Task: Add a signature Janice Green containing Have a great Grandparents Day, Janice Green to email address softage.8@softage.net and add a folder Birthday parties
Action: Mouse moved to (117, 131)
Screenshot: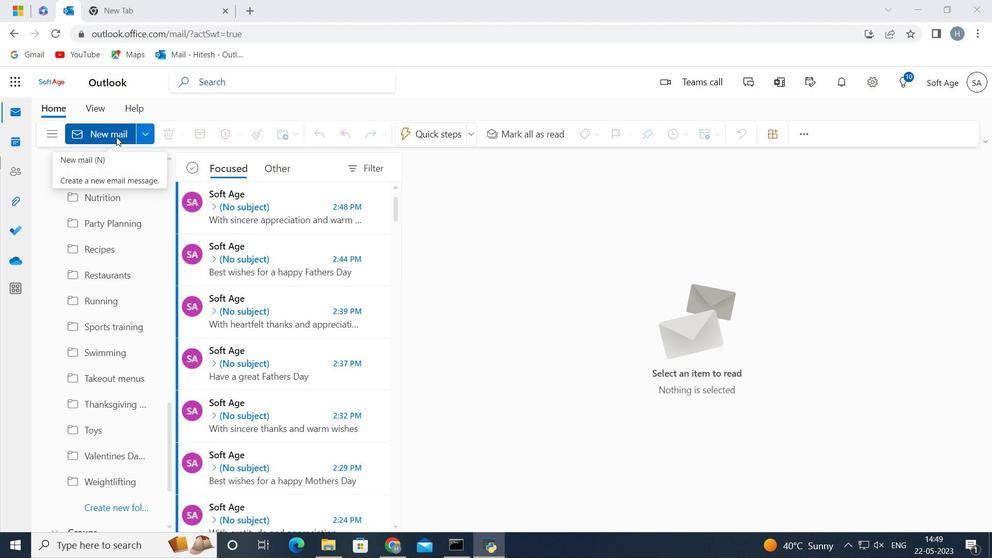 
Action: Mouse pressed left at (117, 131)
Screenshot: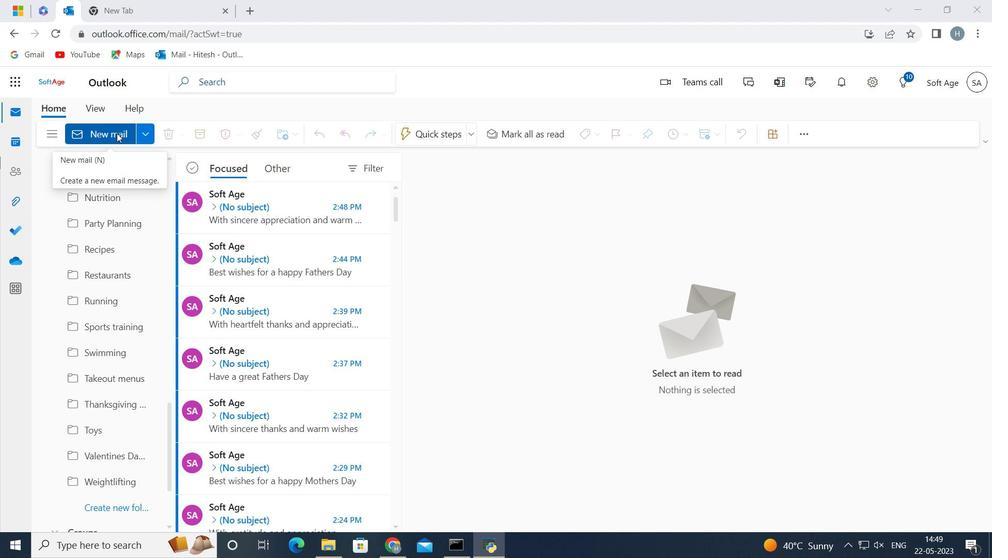 
Action: Mouse moved to (799, 140)
Screenshot: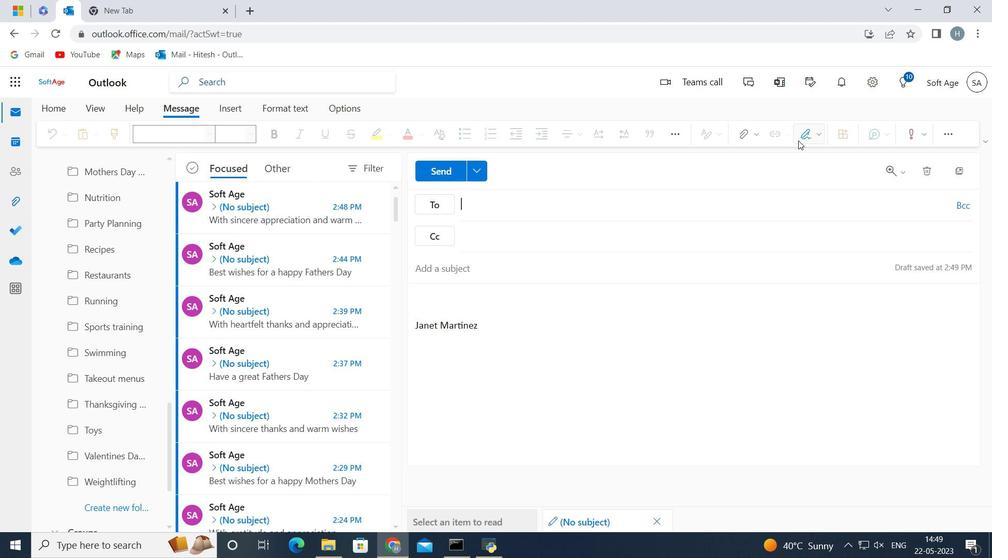 
Action: Mouse pressed left at (799, 140)
Screenshot: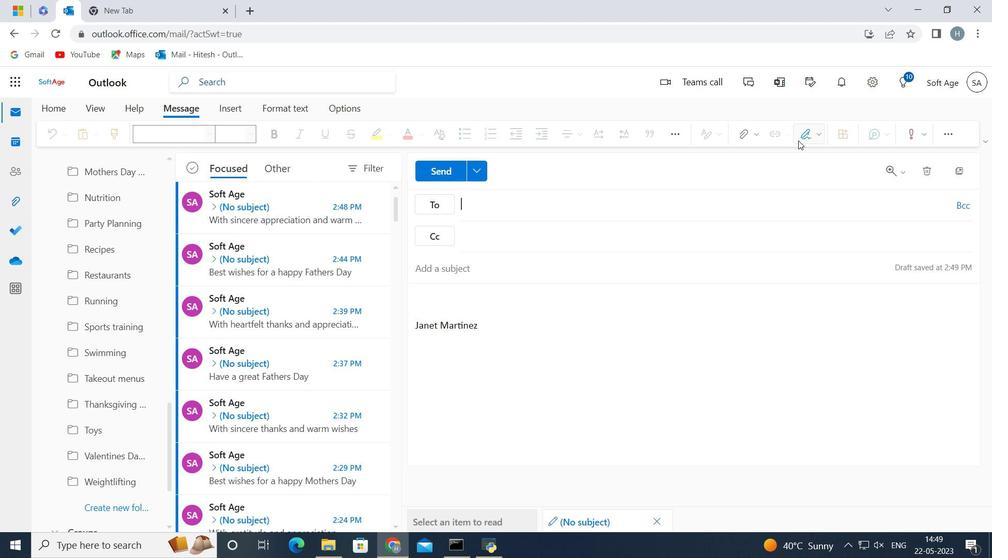 
Action: Mouse moved to (757, 367)
Screenshot: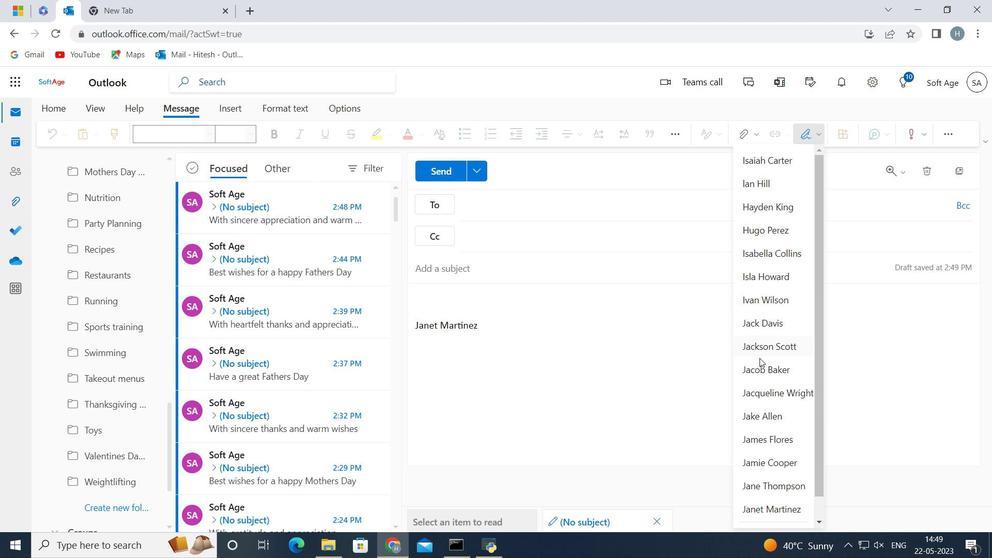 
Action: Mouse scrolled (757, 367) with delta (0, 0)
Screenshot: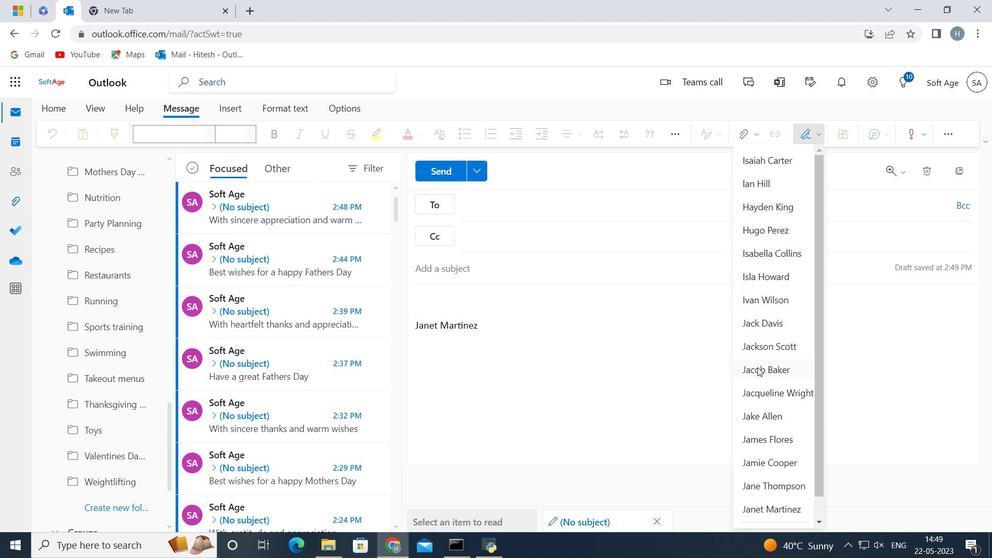 
Action: Mouse scrolled (757, 367) with delta (0, 0)
Screenshot: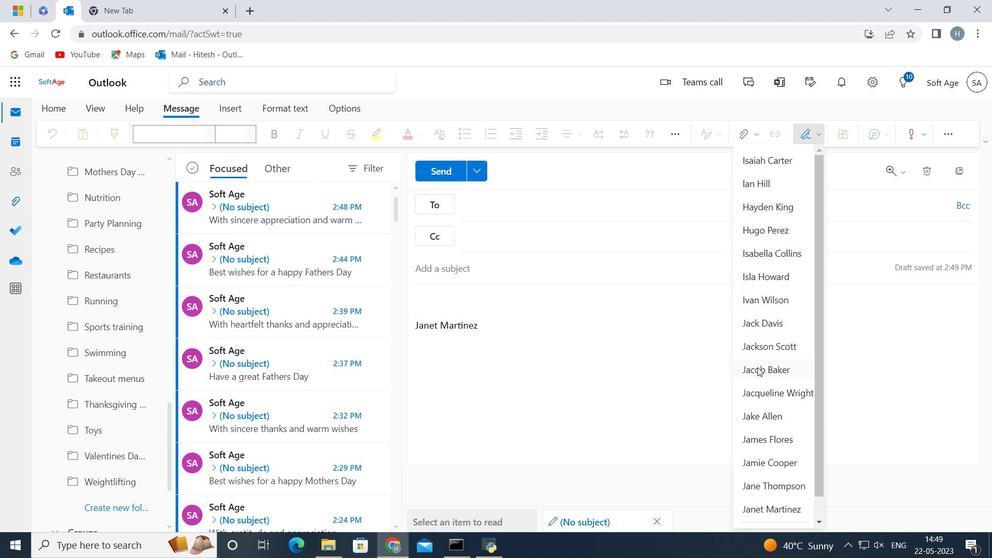 
Action: Mouse scrolled (757, 367) with delta (0, 0)
Screenshot: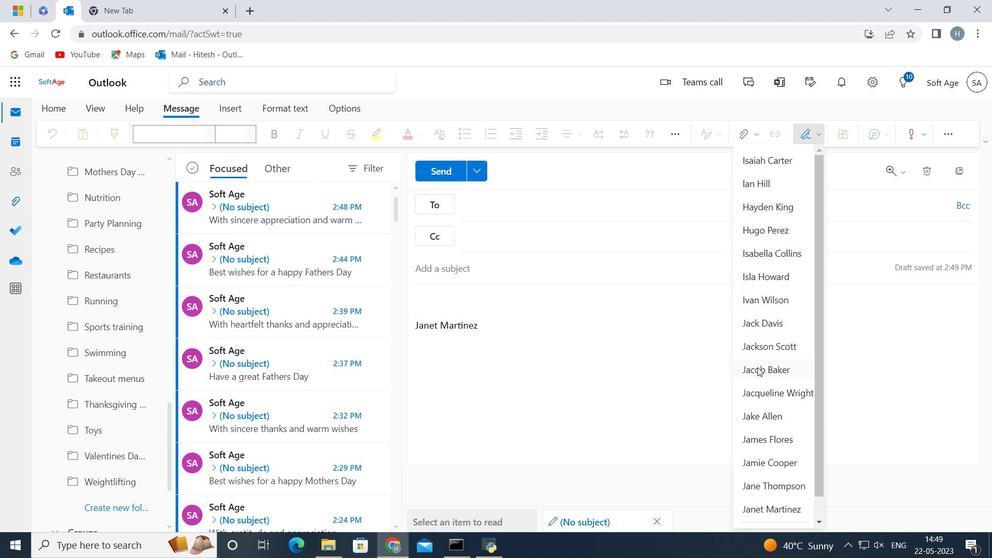 
Action: Mouse moved to (757, 368)
Screenshot: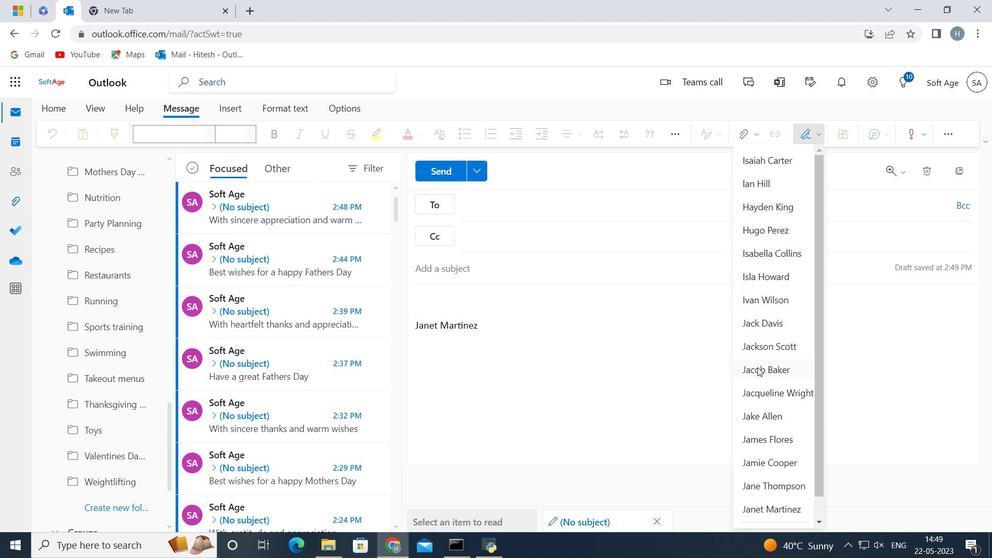 
Action: Mouse scrolled (757, 367) with delta (0, 0)
Screenshot: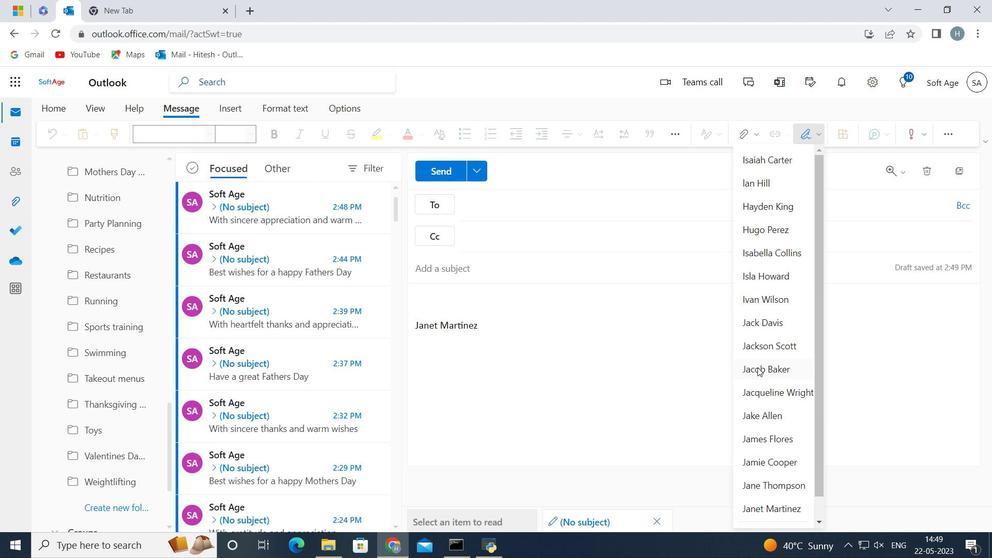 
Action: Mouse moved to (763, 510)
Screenshot: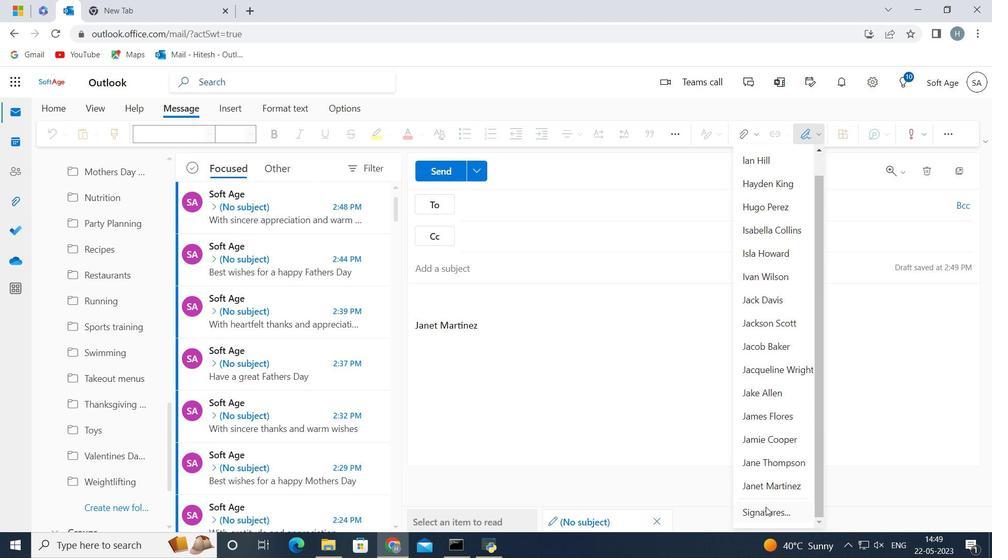 
Action: Mouse pressed left at (763, 510)
Screenshot: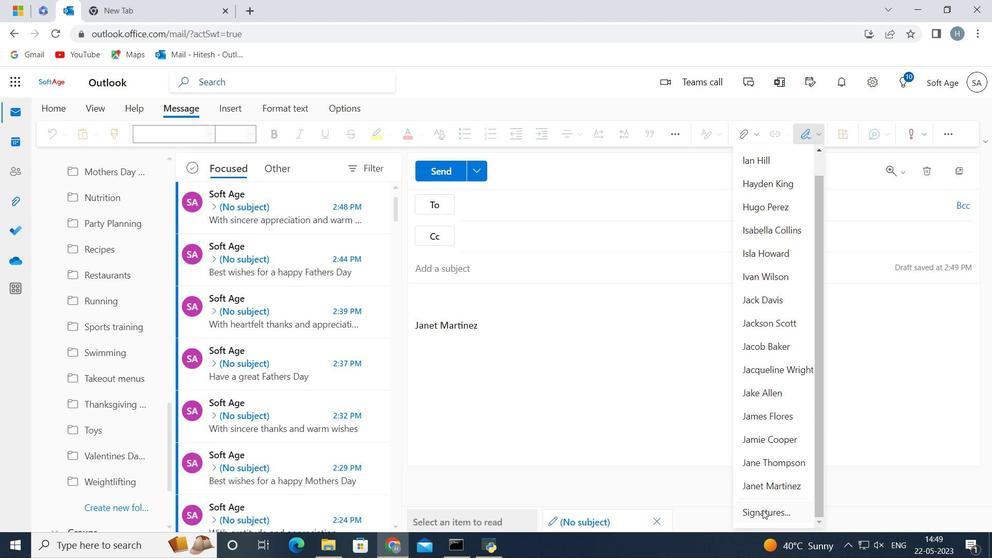 
Action: Mouse moved to (709, 241)
Screenshot: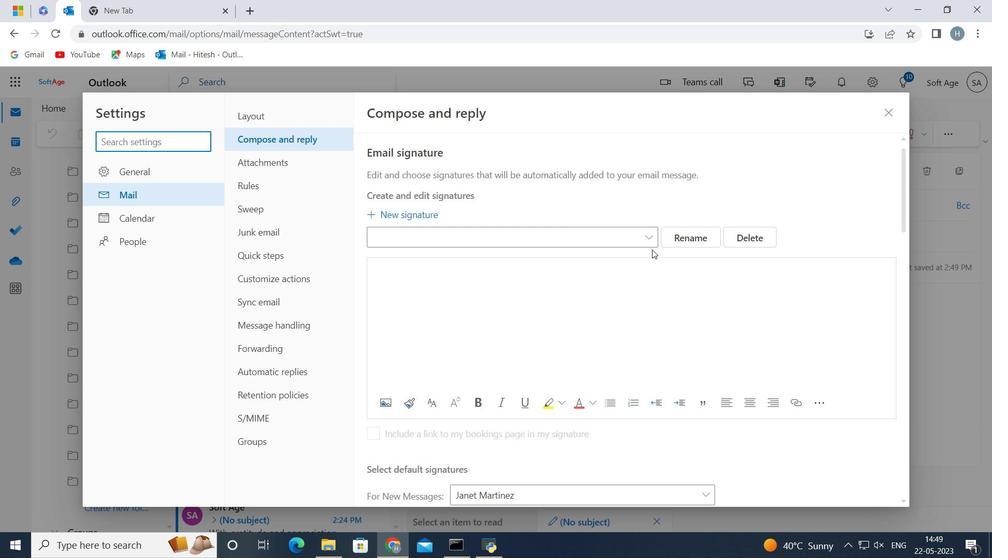 
Action: Mouse pressed left at (709, 241)
Screenshot: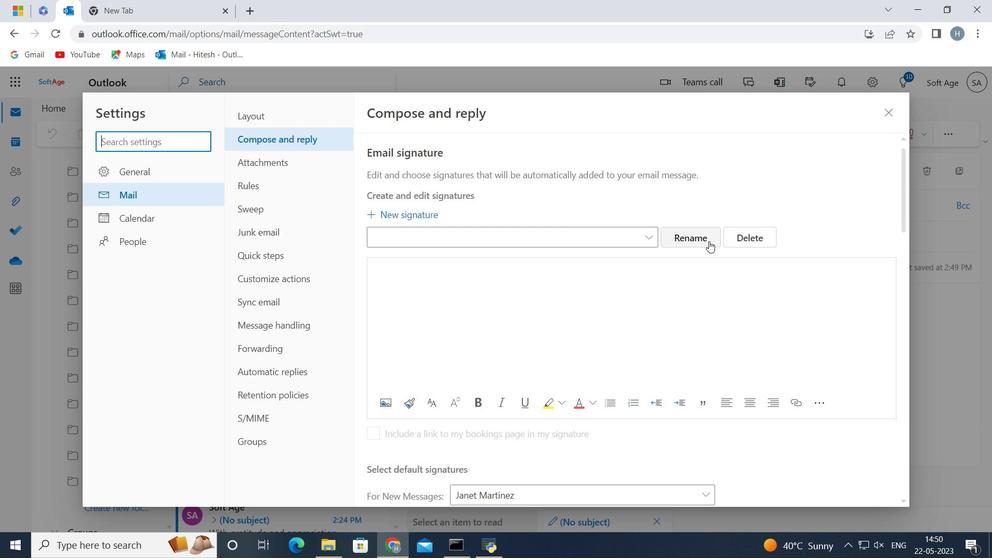 
Action: Mouse moved to (659, 238)
Screenshot: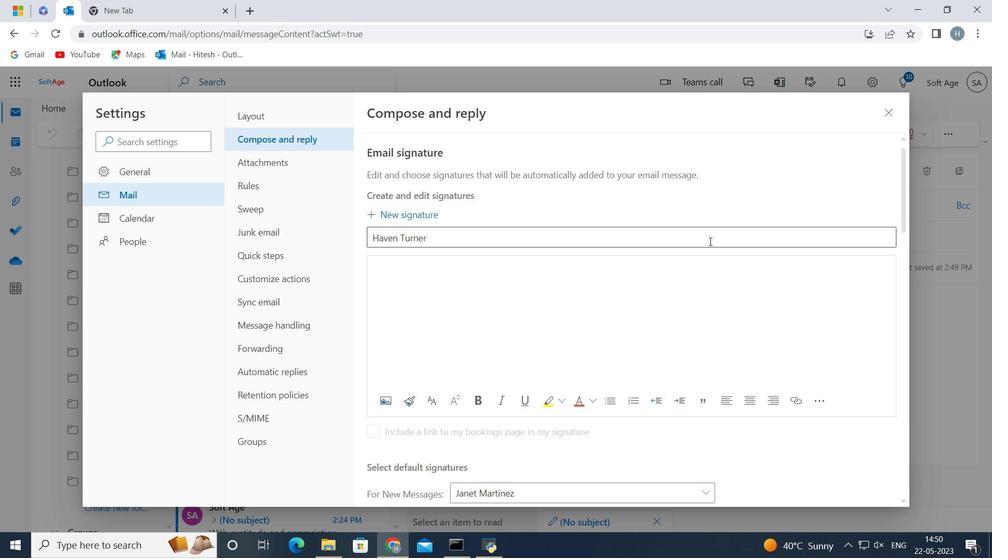 
Action: Mouse pressed left at (659, 238)
Screenshot: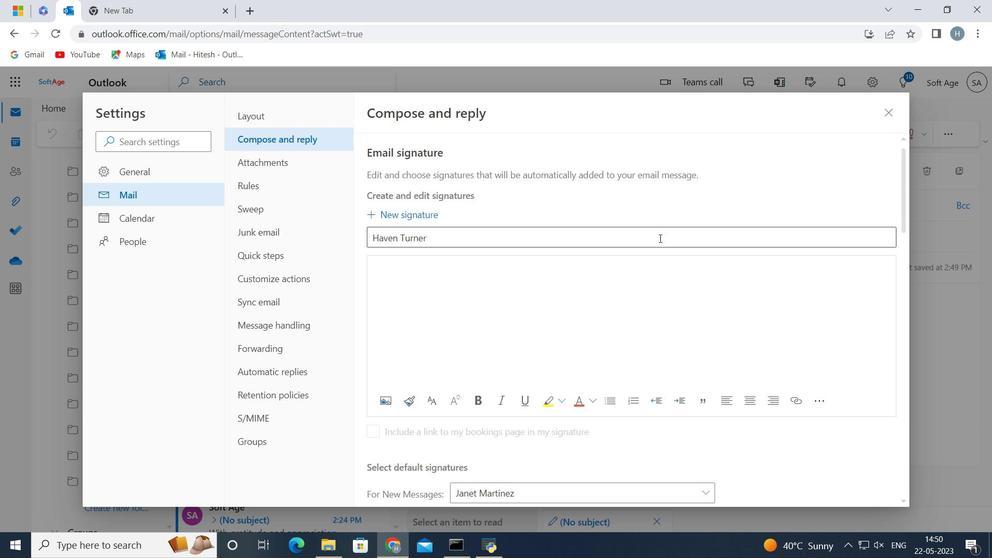 
Action: Key pressed <Key.backspace><Key.backspace><Key.backspace><Key.backspace><Key.backspace><Key.backspace><Key.backspace><Key.backspace><Key.backspace><Key.backspace><Key.backspace><Key.backspace><Key.shift>Janice<Key.space><Key.shift>Green<Key.space>
Screenshot: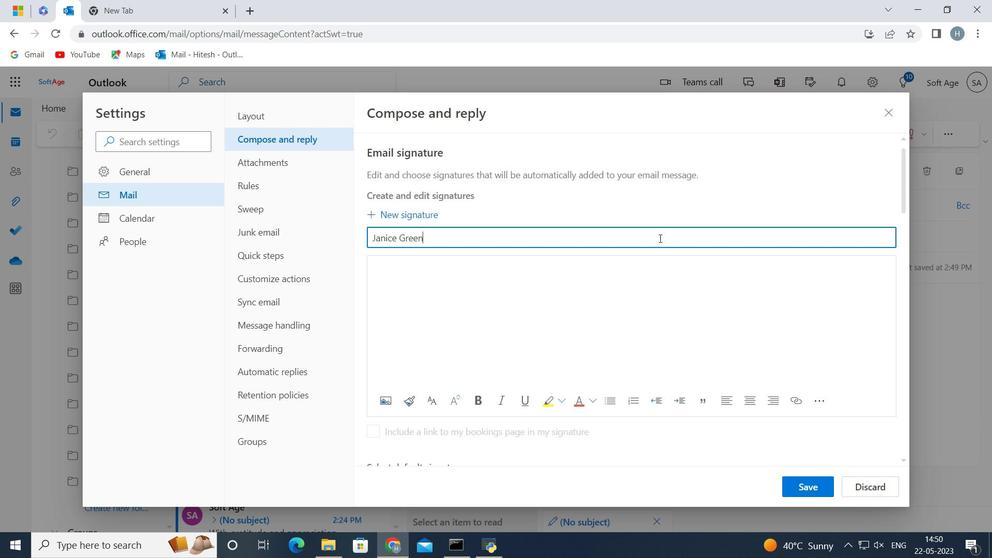 
Action: Mouse moved to (485, 306)
Screenshot: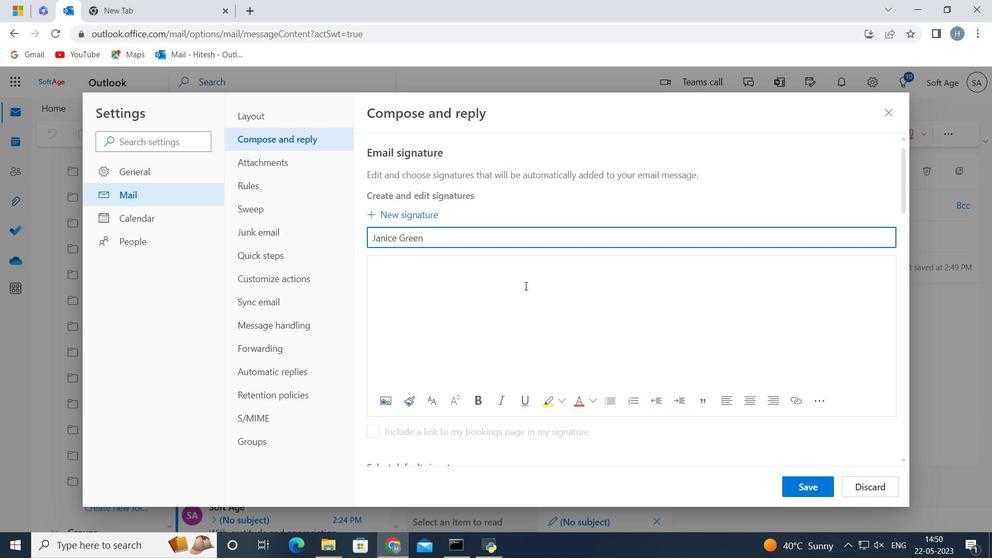 
Action: Mouse pressed left at (485, 306)
Screenshot: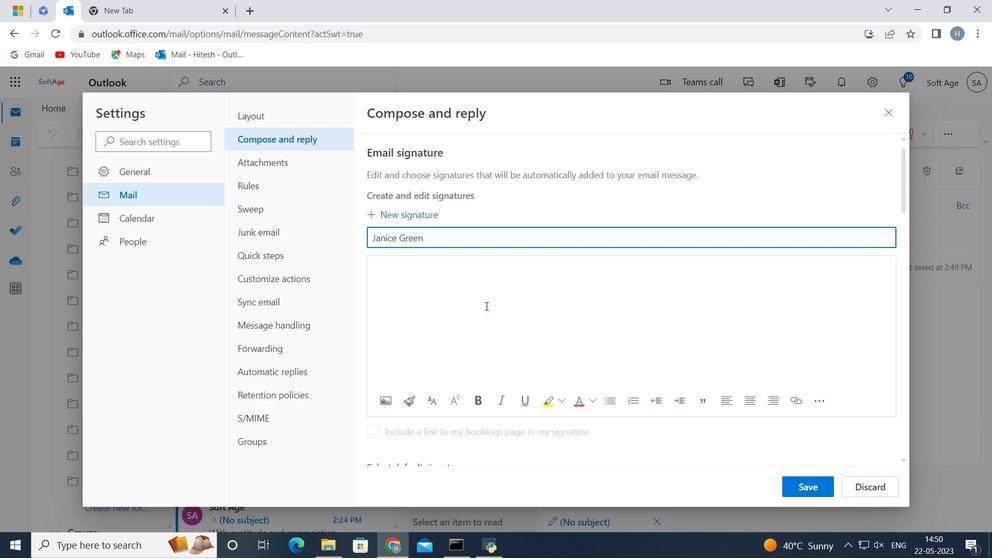 
Action: Key pressed <Key.shift><Key.shift><Key.shift><Key.shift>Janice<Key.space><Key.shift>Green<Key.space>
Screenshot: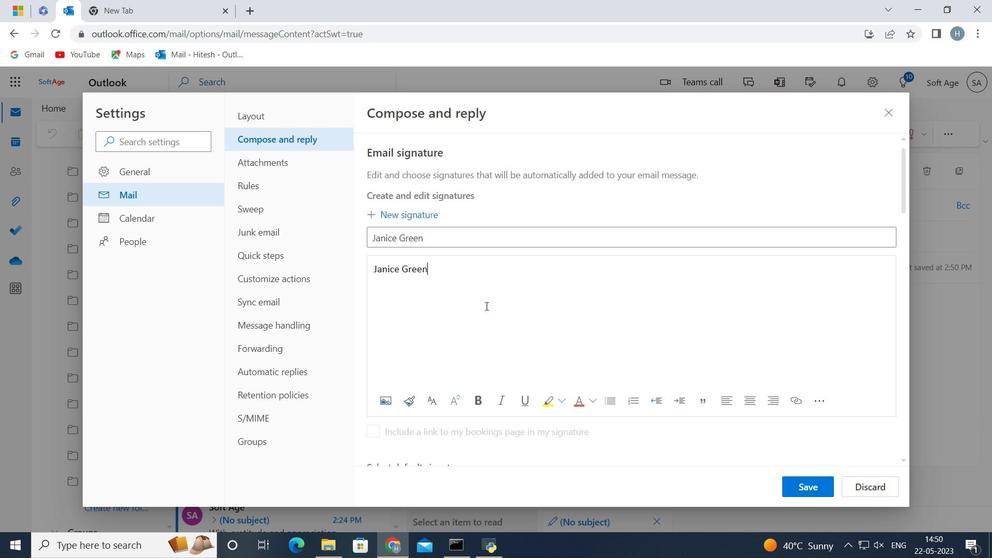 
Action: Mouse moved to (807, 487)
Screenshot: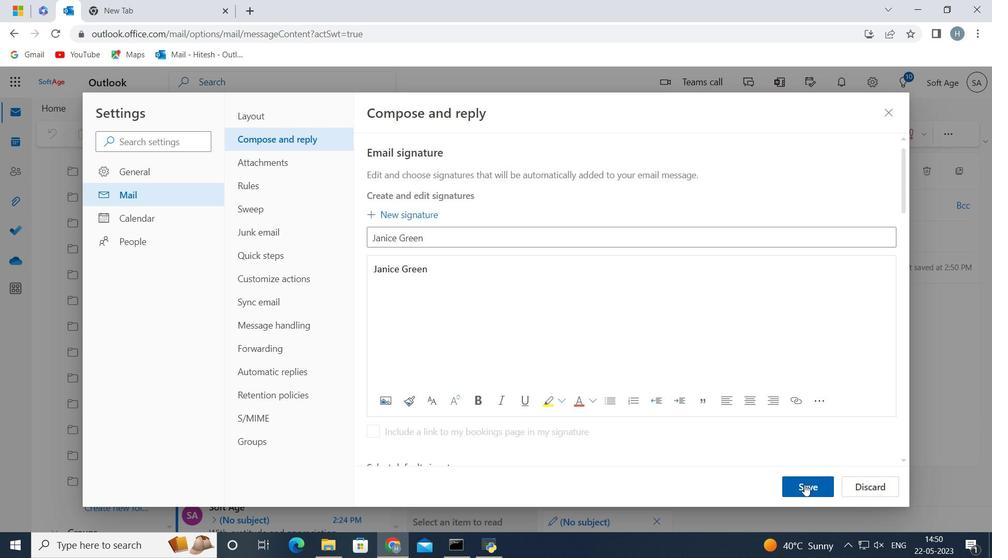 
Action: Mouse pressed left at (807, 487)
Screenshot: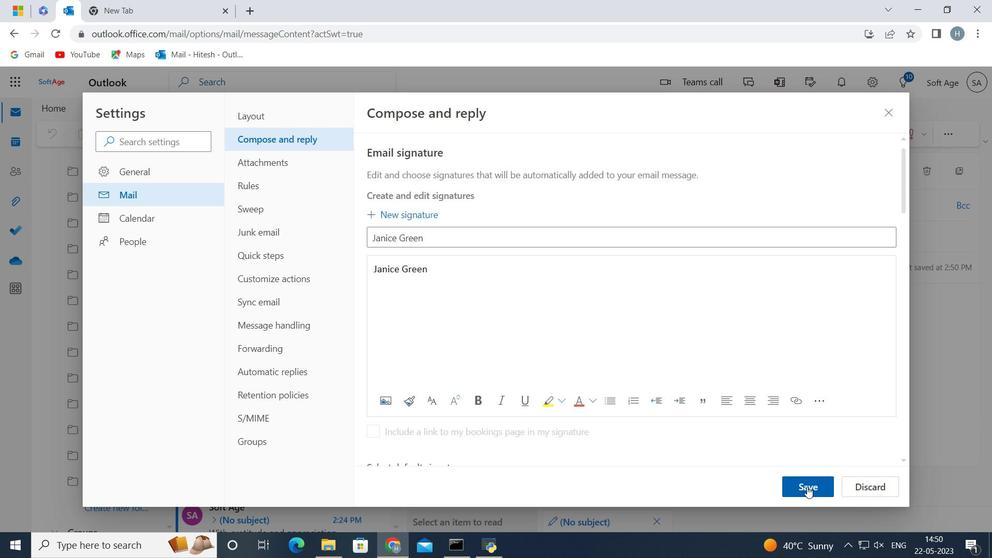 
Action: Mouse moved to (756, 299)
Screenshot: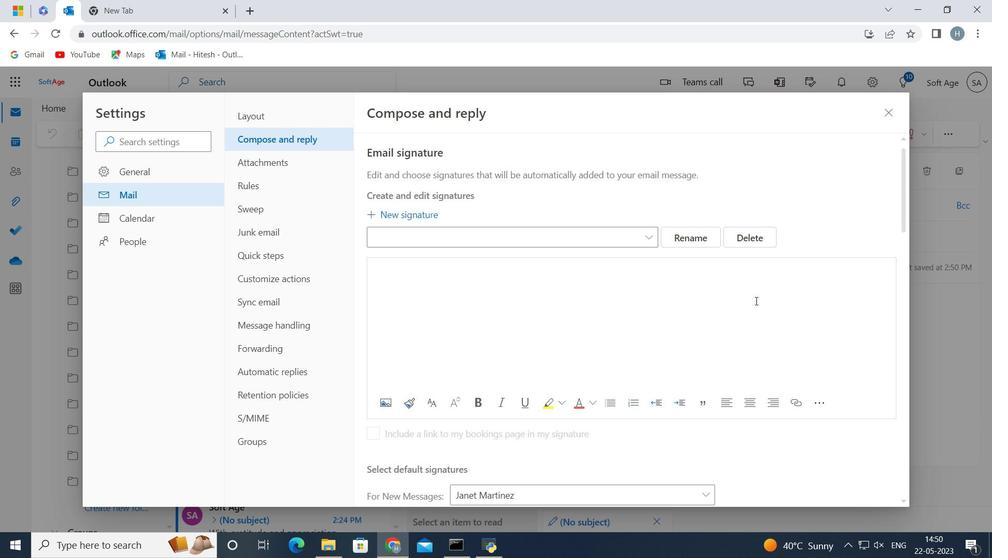 
Action: Mouse scrolled (756, 298) with delta (0, 0)
Screenshot: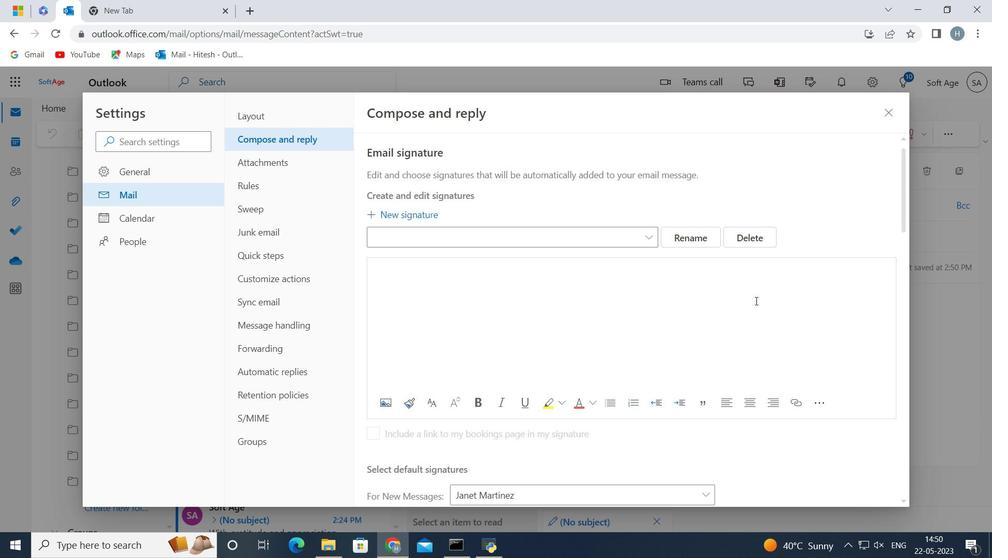 
Action: Mouse scrolled (756, 298) with delta (0, 0)
Screenshot: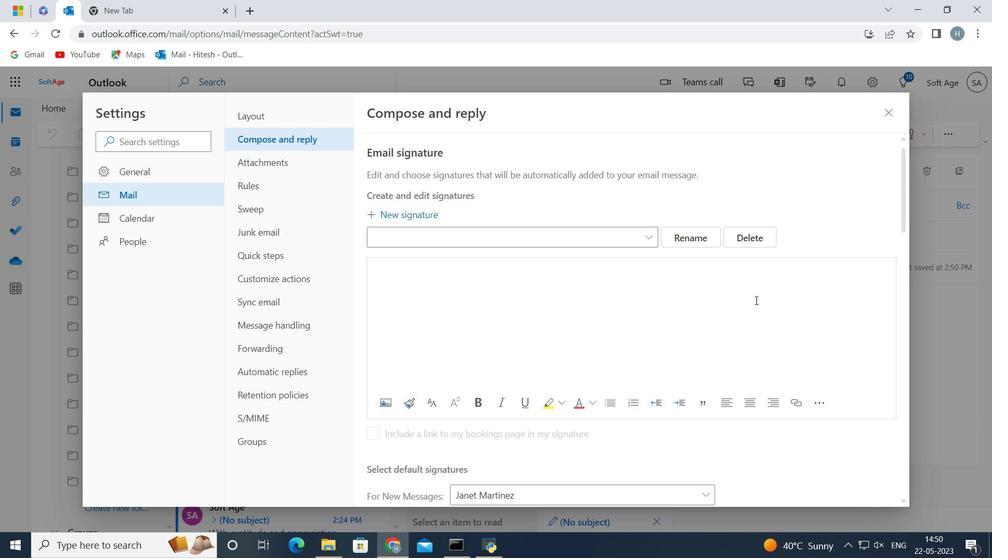 
Action: Mouse scrolled (756, 298) with delta (0, 0)
Screenshot: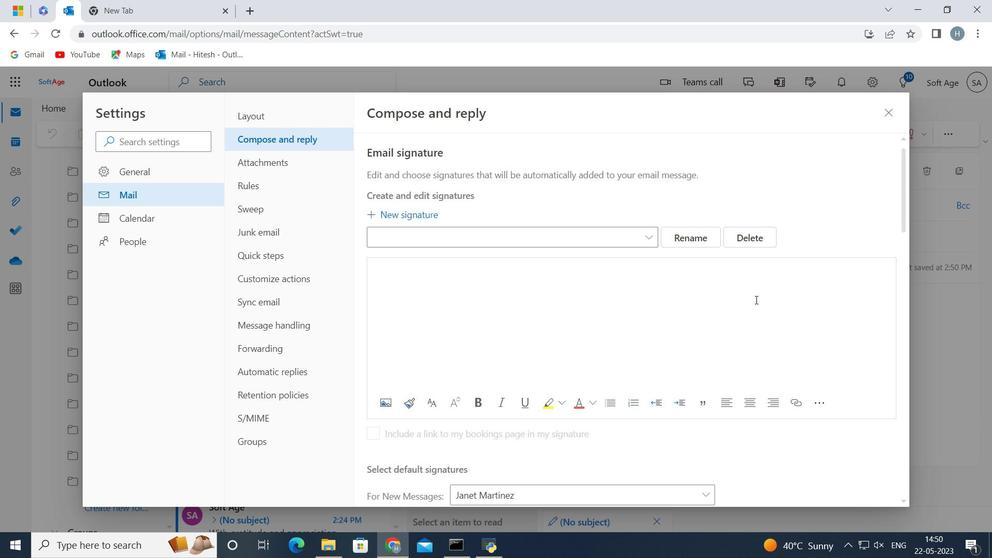 
Action: Mouse scrolled (756, 298) with delta (0, 0)
Screenshot: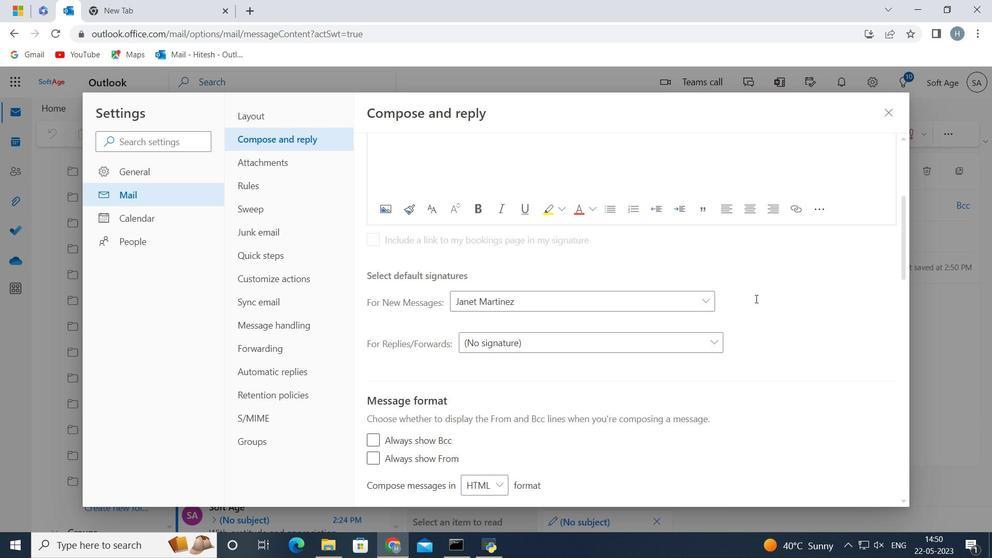 
Action: Mouse moved to (678, 225)
Screenshot: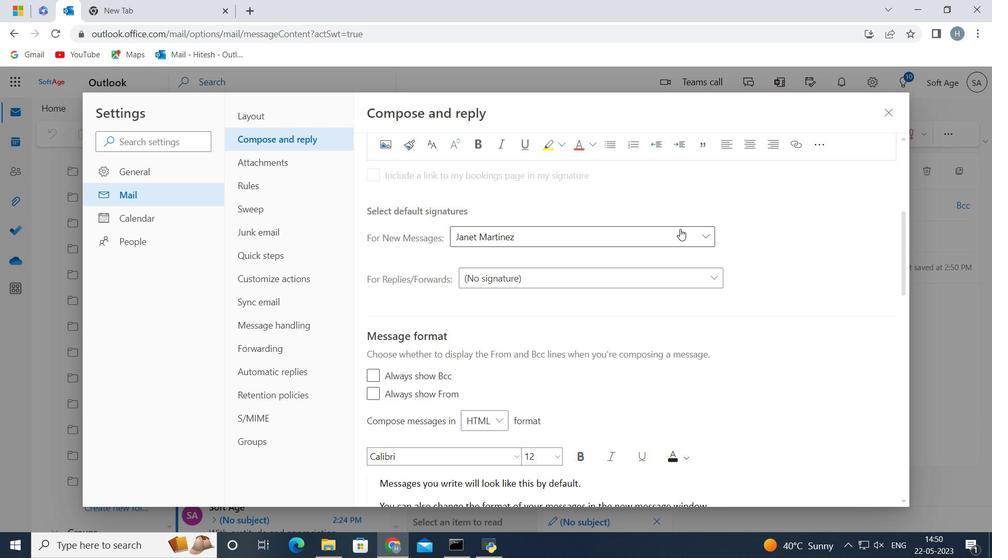 
Action: Mouse scrolled (678, 225) with delta (0, 0)
Screenshot: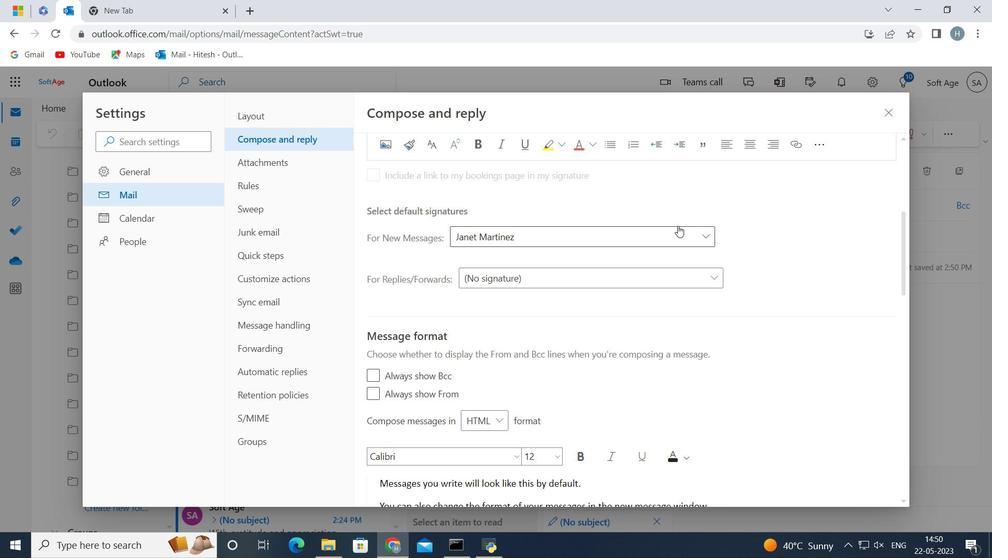 
Action: Mouse moved to (693, 172)
Screenshot: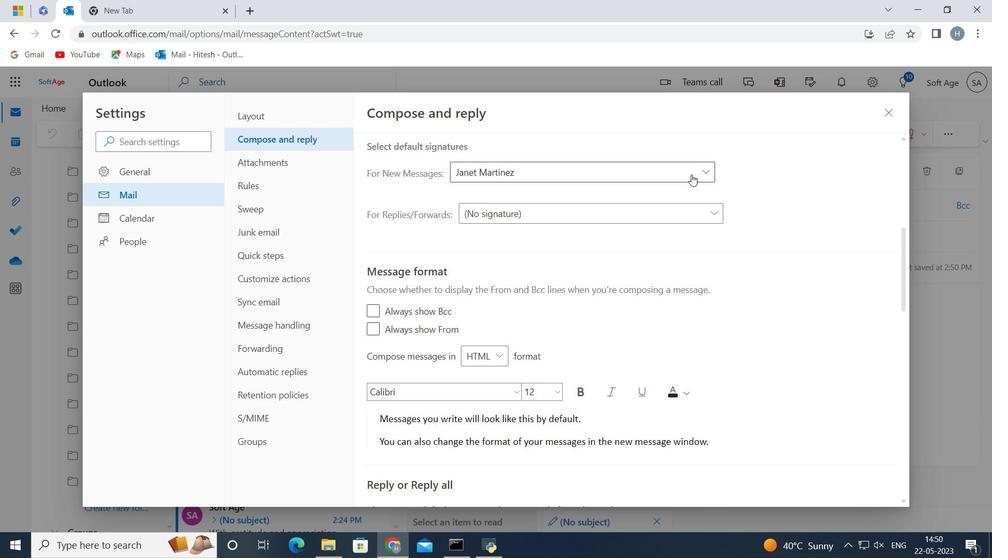 
Action: Mouse pressed left at (693, 172)
Screenshot: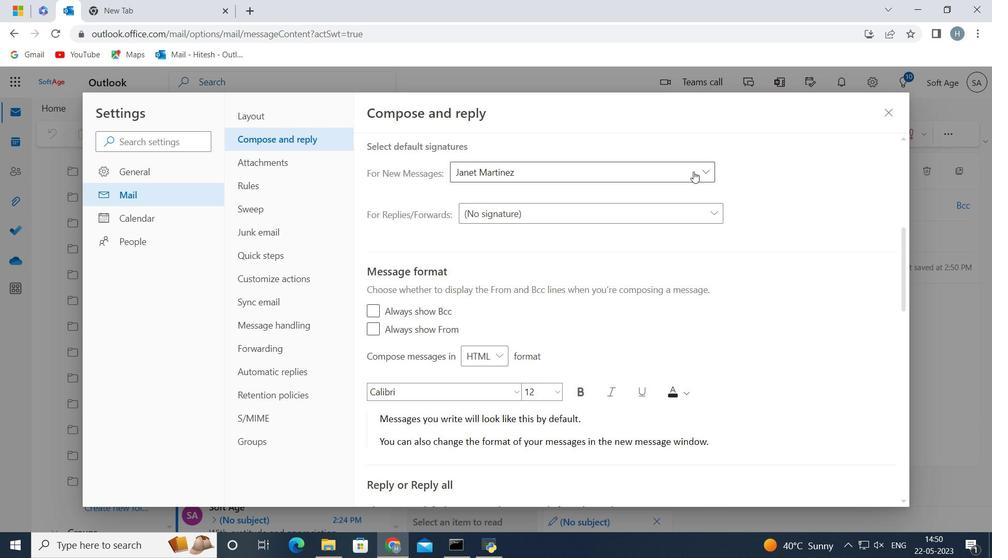 
Action: Mouse moved to (747, 517)
Screenshot: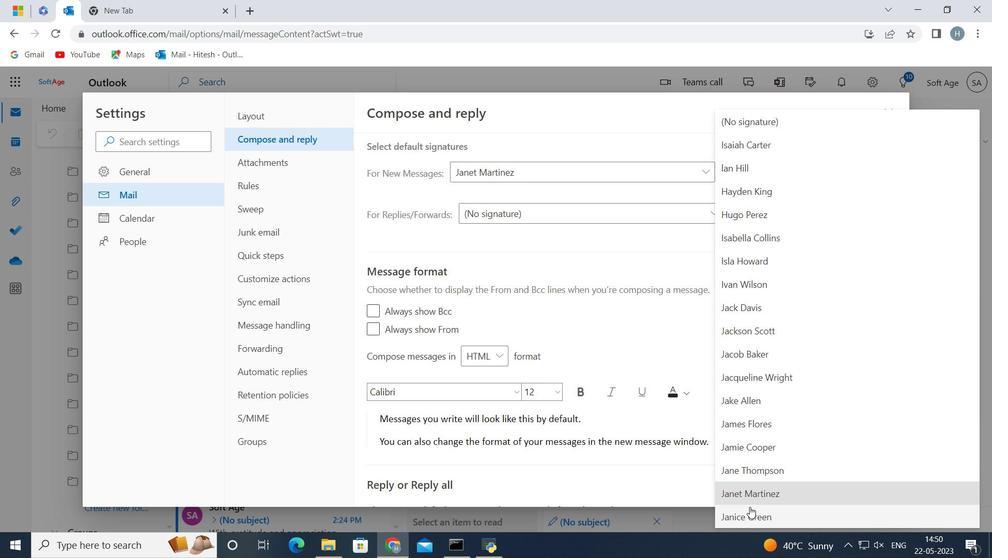 
Action: Mouse pressed left at (747, 517)
Screenshot: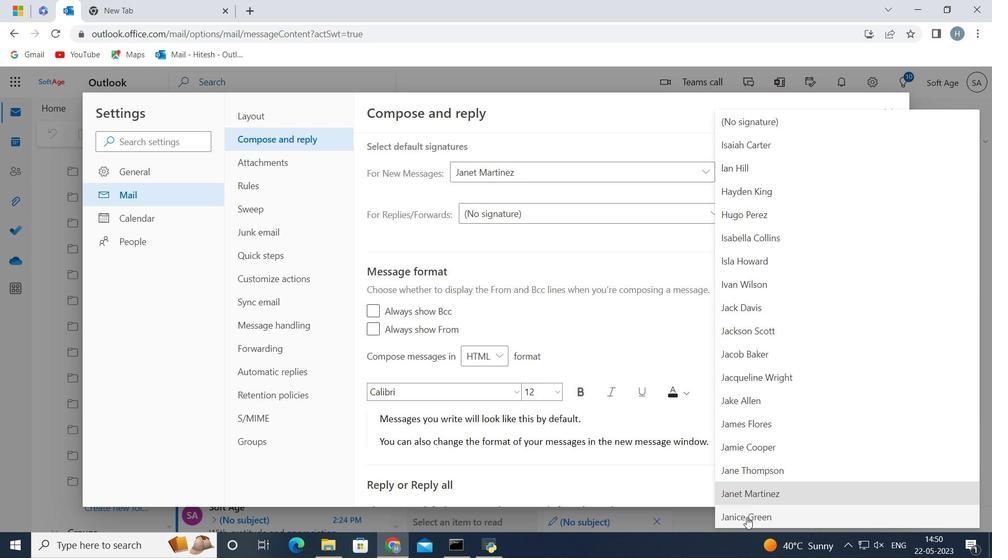 
Action: Mouse moved to (828, 488)
Screenshot: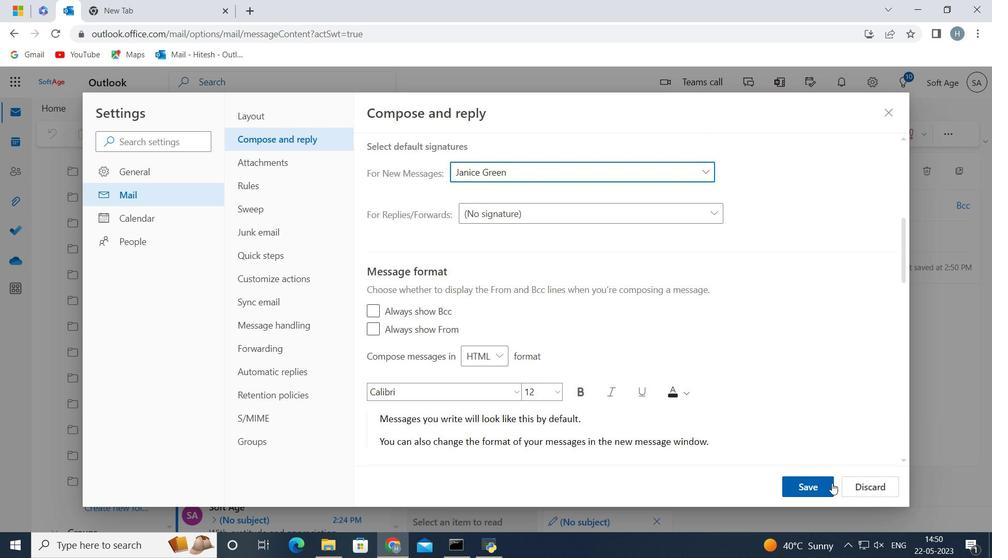 
Action: Mouse pressed left at (828, 488)
Screenshot: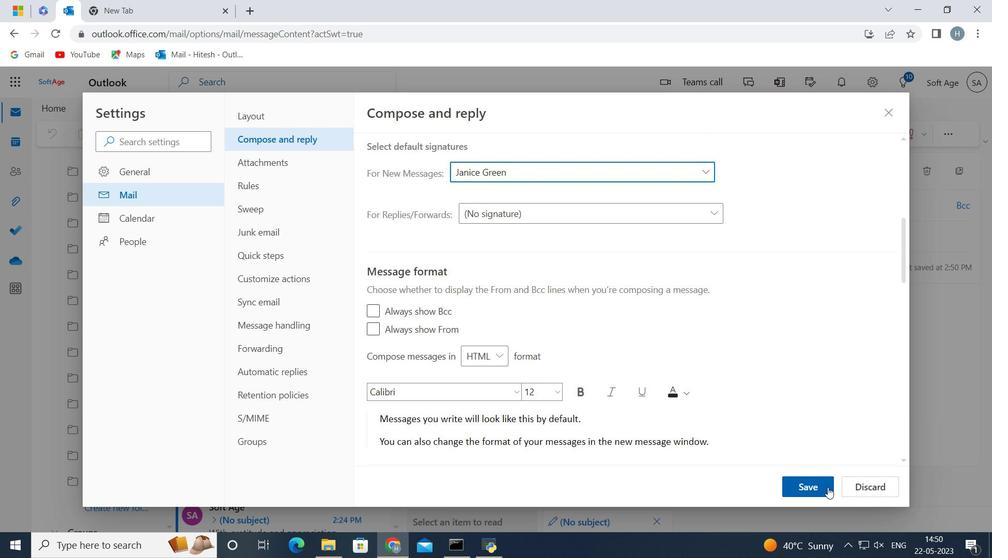 
Action: Mouse moved to (886, 113)
Screenshot: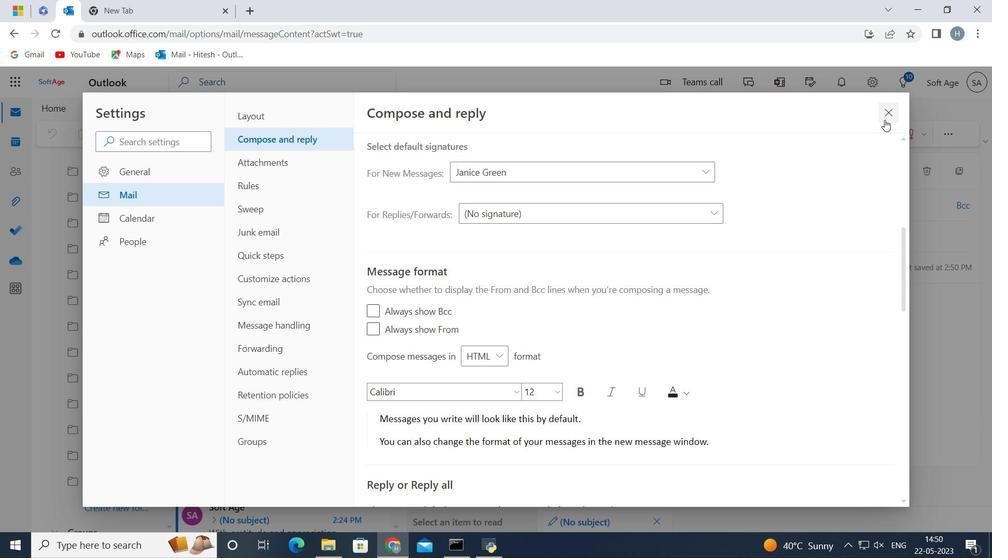 
Action: Mouse pressed left at (886, 113)
Screenshot: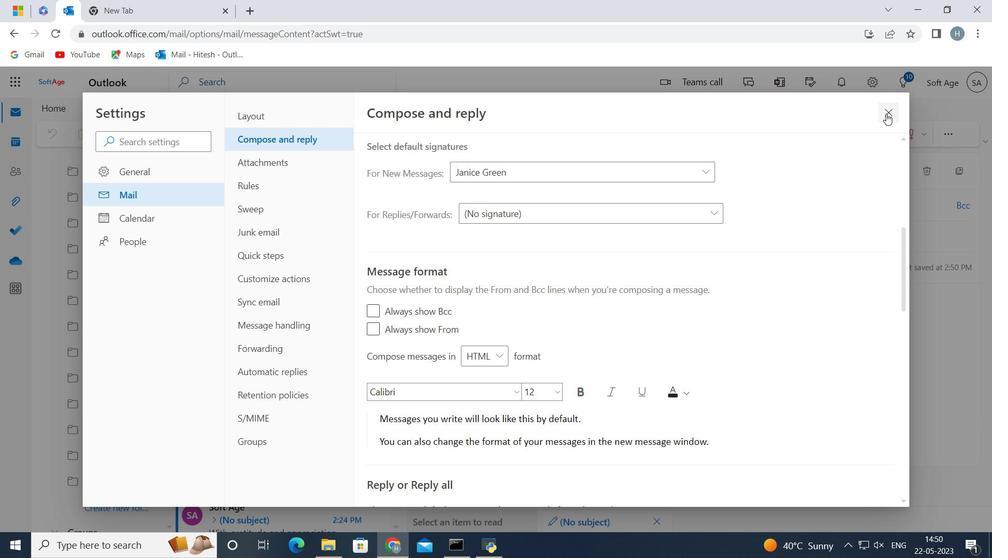 
Action: Mouse moved to (494, 323)
Screenshot: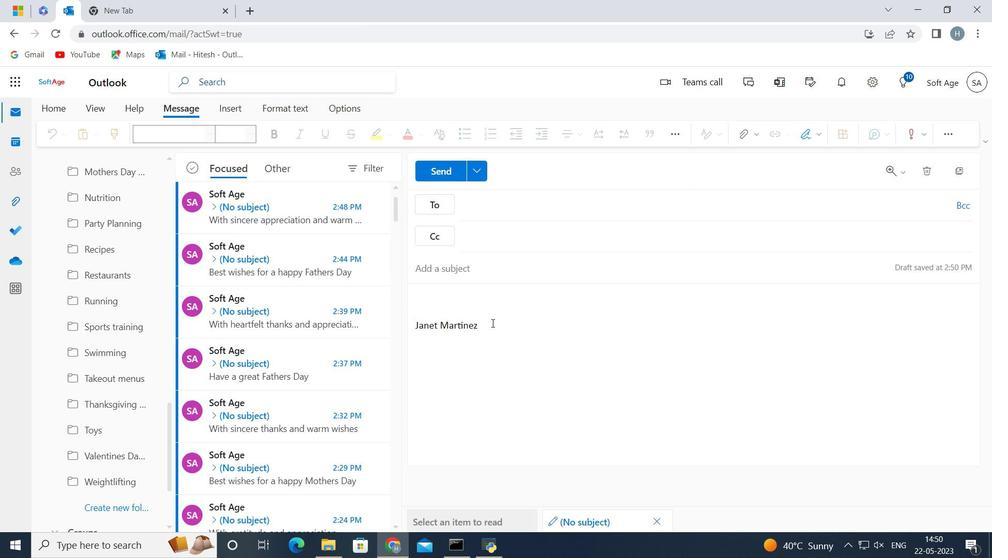 
Action: Mouse pressed left at (494, 323)
Screenshot: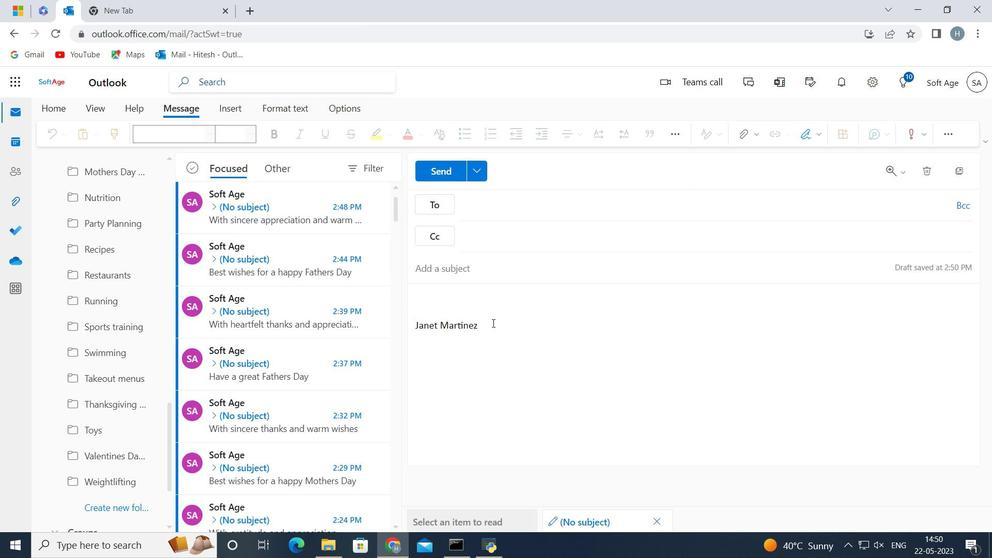 
Action: Key pressed <Key.backspace><Key.backspace><Key.backspace><Key.backspace>
Screenshot: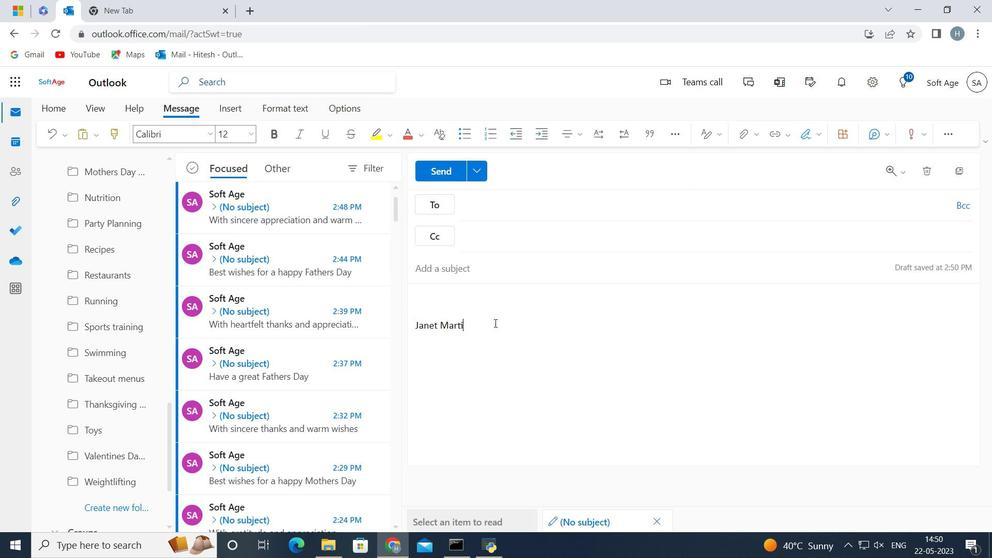 
Action: Mouse moved to (495, 323)
Screenshot: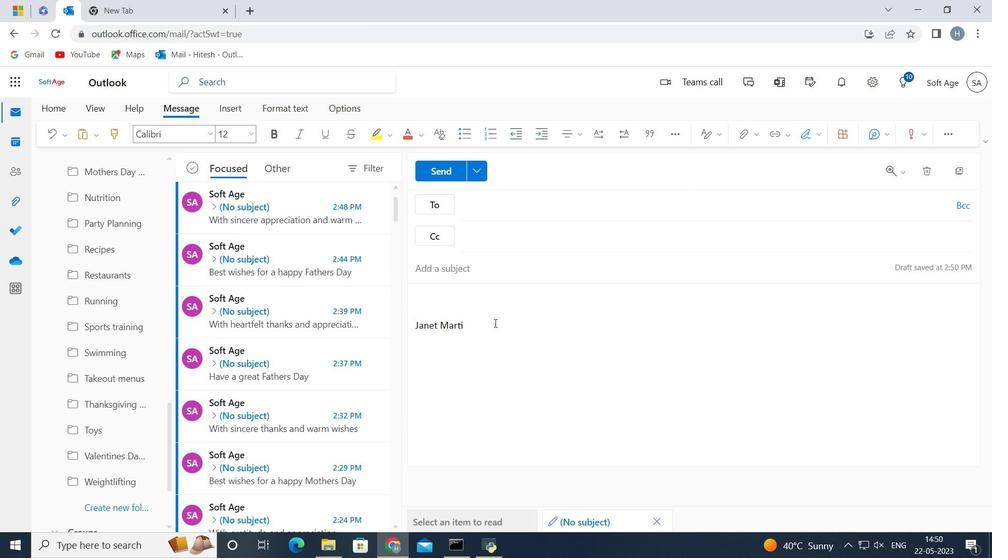 
Action: Key pressed <Key.backspace><Key.backspace><Key.backspace><Key.backspace><Key.backspace><Key.backspace><Key.backspace><Key.backspace><Key.backspace><Key.backspace><Key.backspace><Key.backspace><Key.backspace><Key.backspace><Key.shift>Have<Key.space>a<Key.space>great<Key.space><Key.shift>Grandparents<Key.space><Key.shift>Day<Key.space>
Screenshot: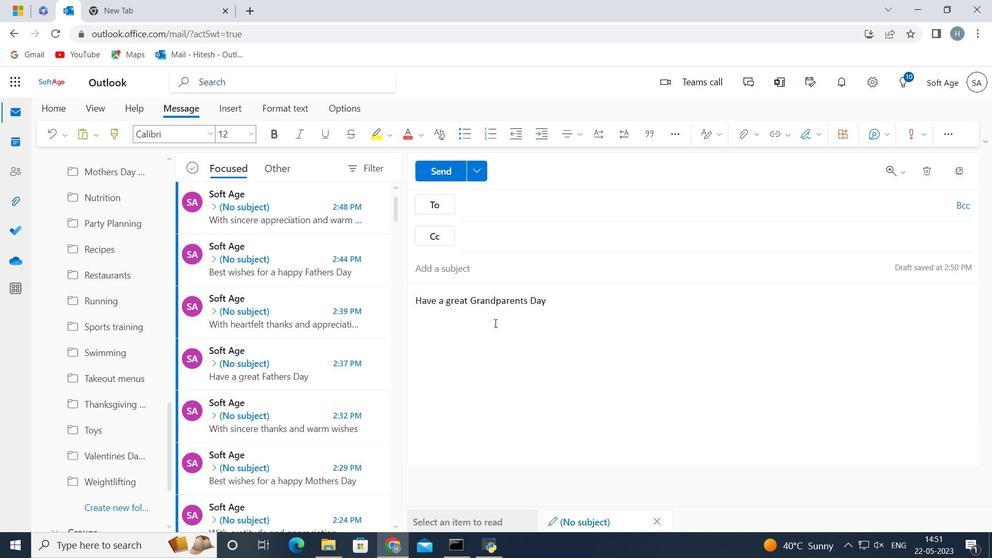 
Action: Mouse moved to (496, 205)
Screenshot: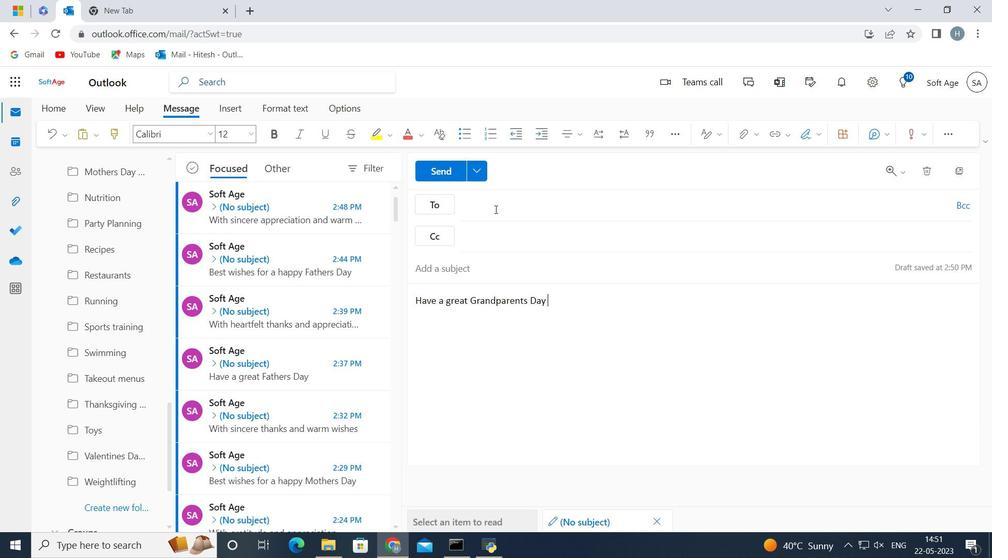 
Action: Mouse pressed left at (496, 205)
Screenshot: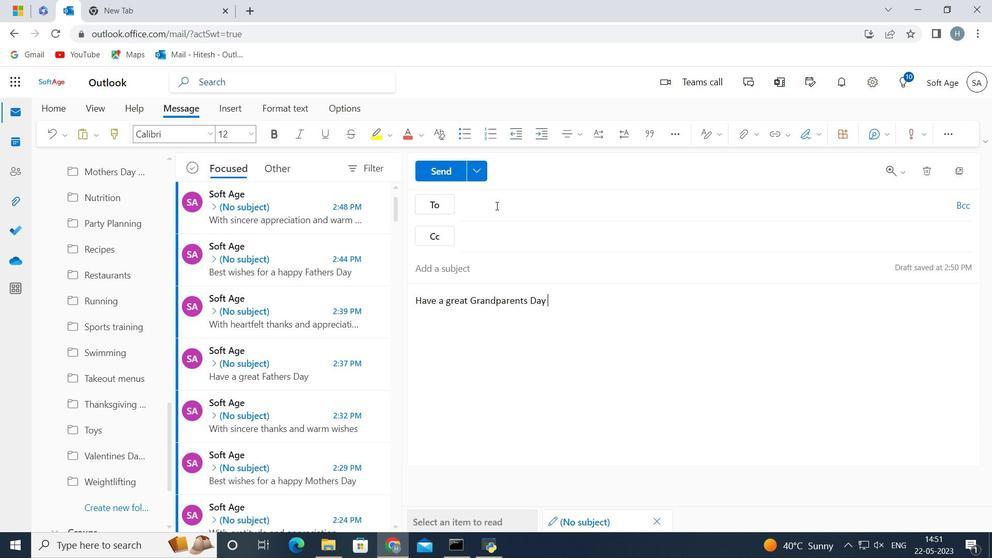 
Action: Key pressed softage.8<Key.shift>@softage.net
Screenshot: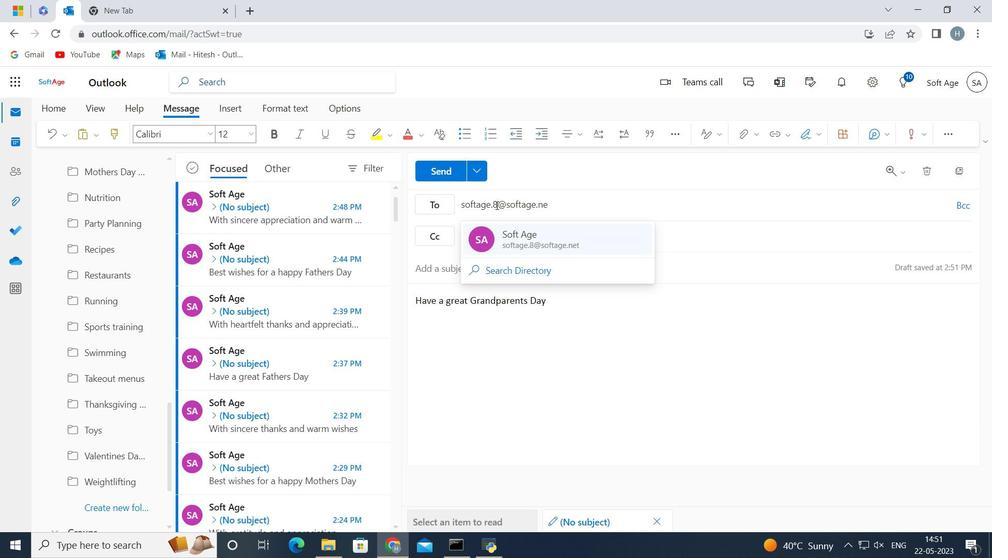 
Action: Mouse moved to (520, 234)
Screenshot: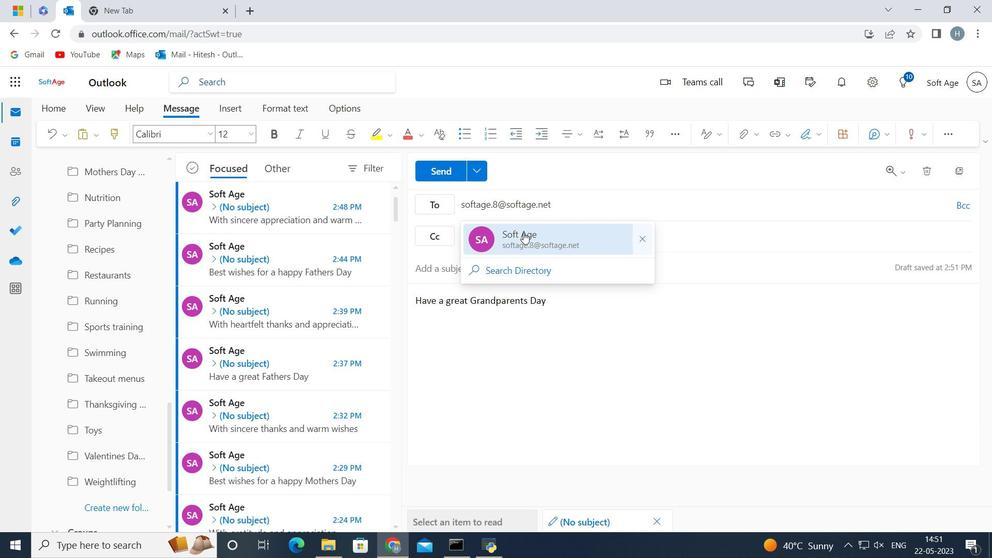 
Action: Mouse pressed left at (520, 234)
Screenshot: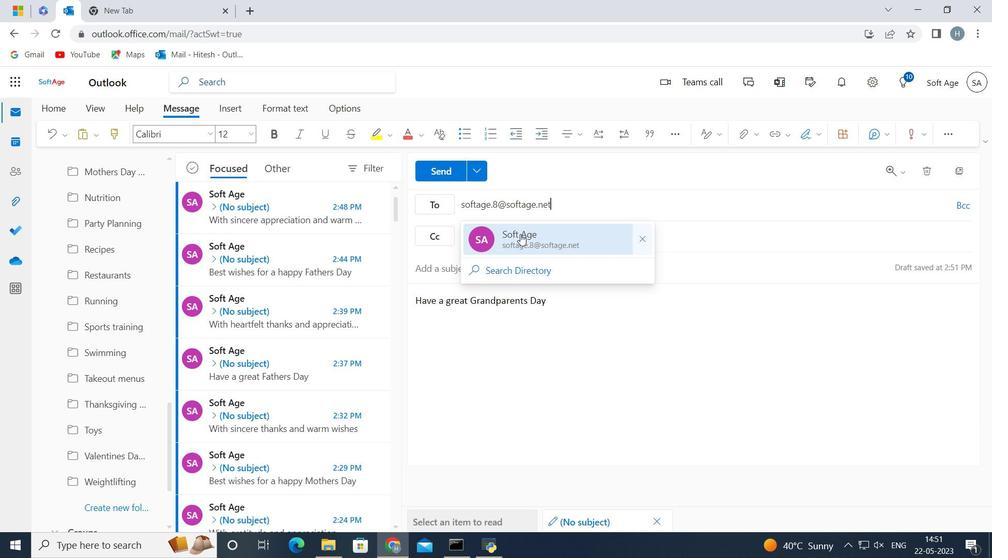 
Action: Mouse moved to (126, 508)
Screenshot: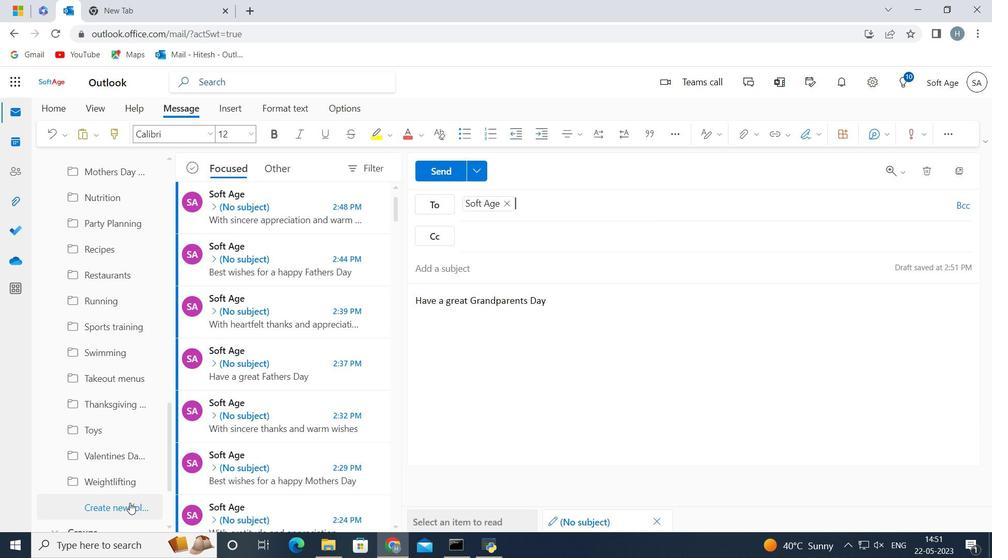 
Action: Mouse pressed left at (126, 508)
Screenshot: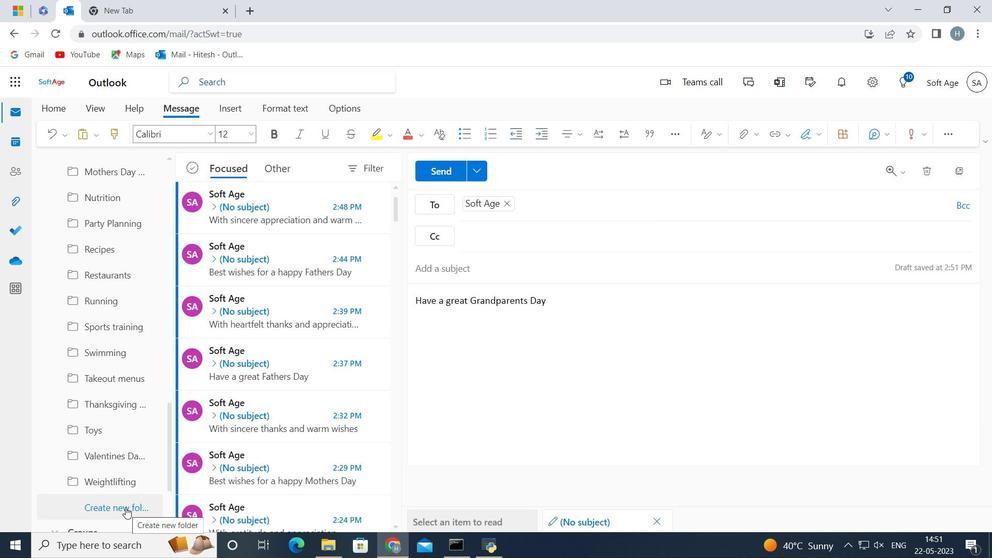 
Action: Mouse moved to (164, 478)
Screenshot: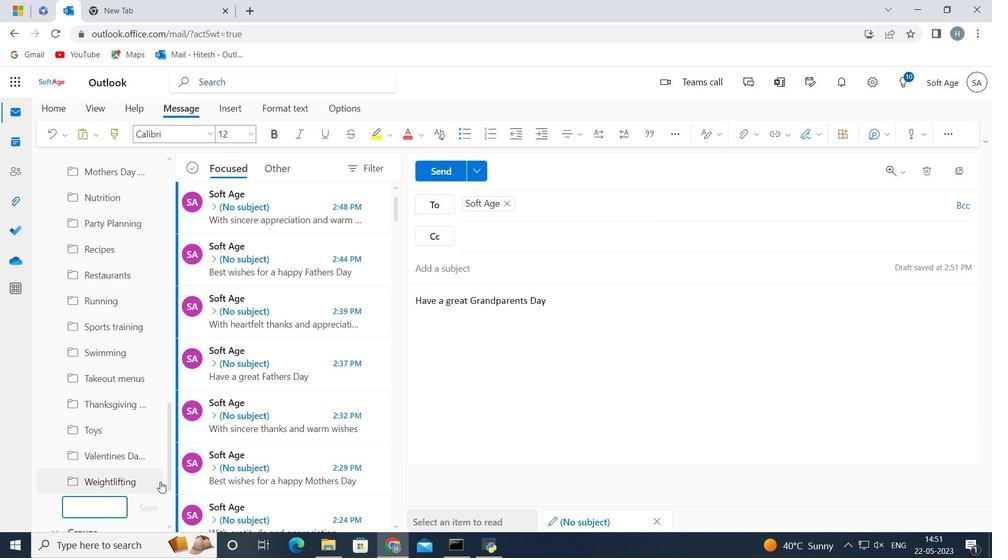 
Action: Key pressed <Key.shift>Birthday<Key.space>parties
Screenshot: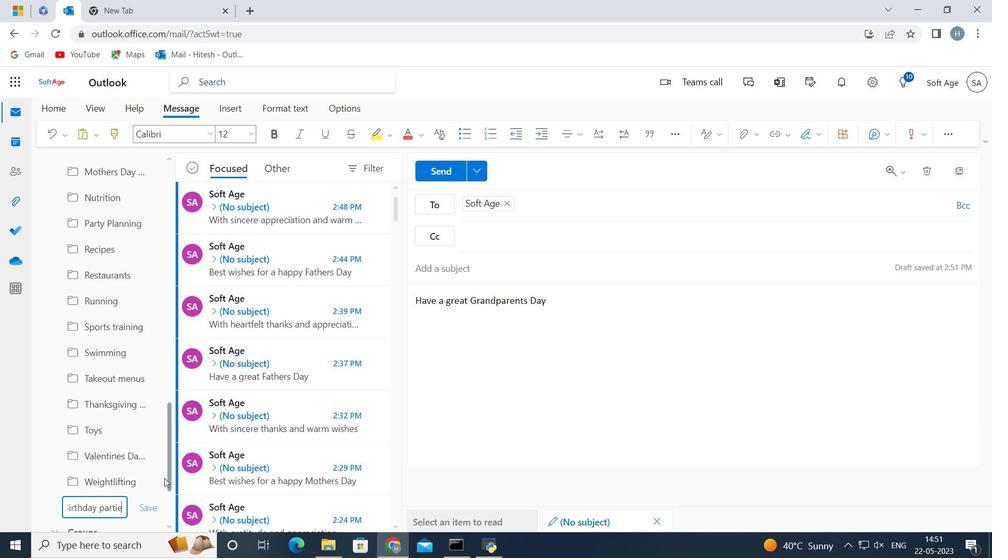 
Action: Mouse moved to (150, 500)
Screenshot: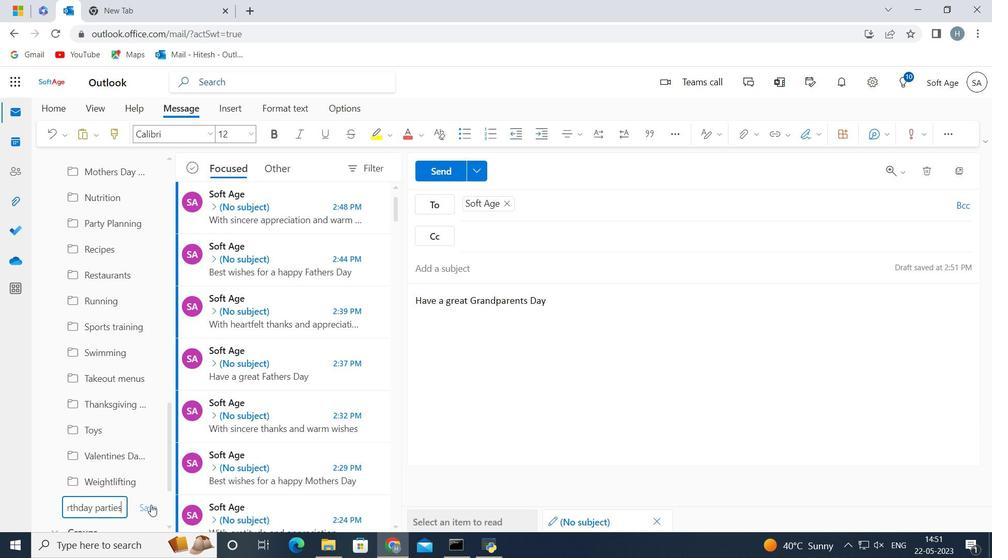 
Action: Mouse pressed left at (150, 500)
Screenshot: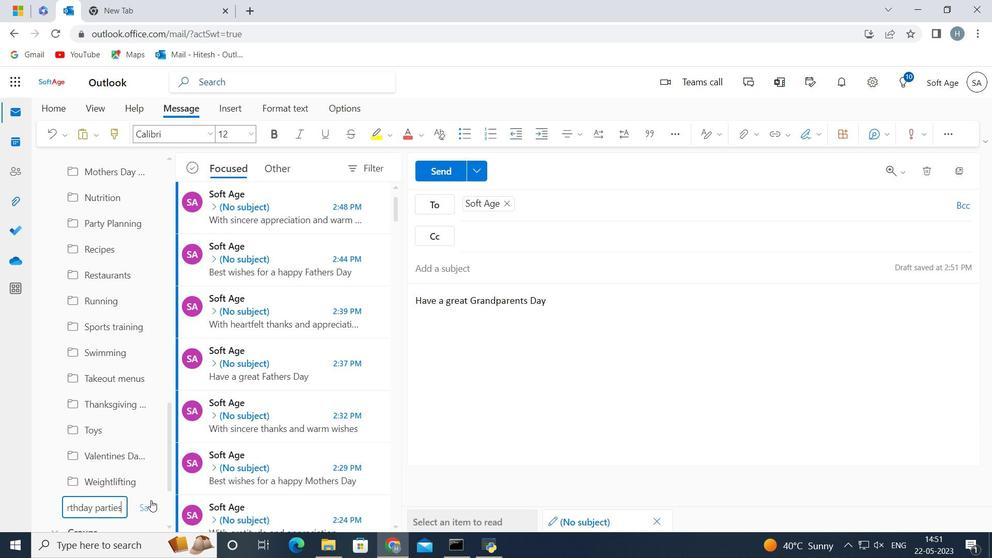 
Action: Mouse moved to (441, 176)
Screenshot: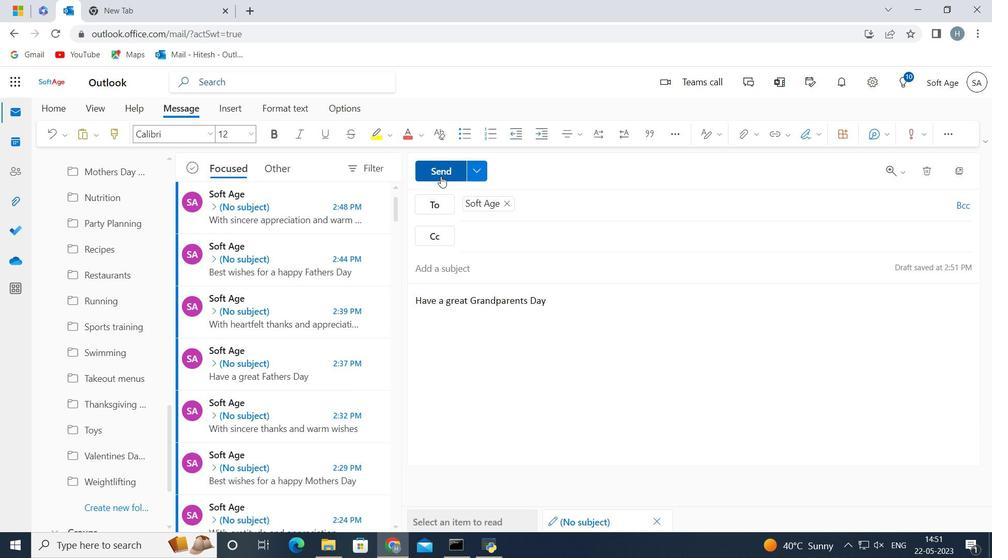 
Action: Mouse pressed left at (441, 176)
Screenshot: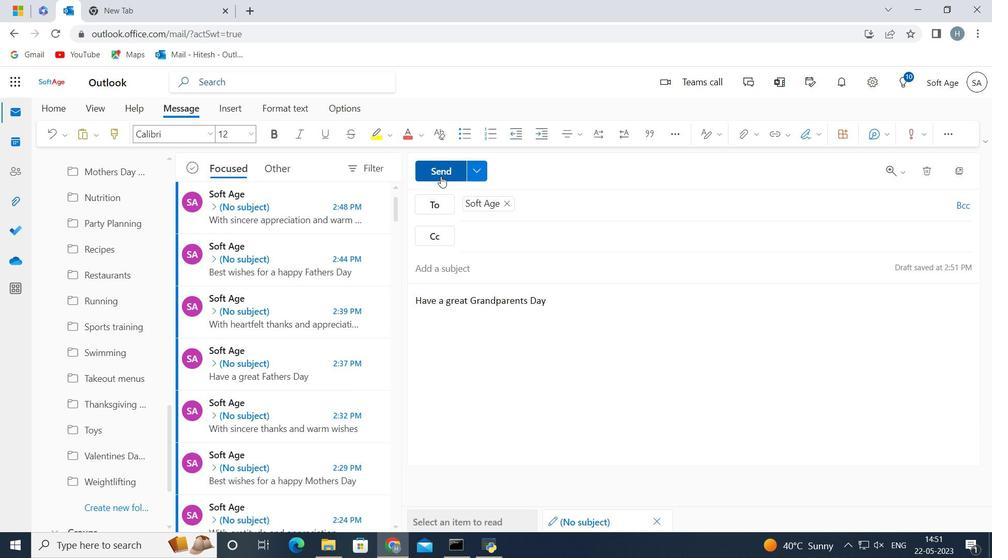 
Action: Mouse moved to (495, 331)
Screenshot: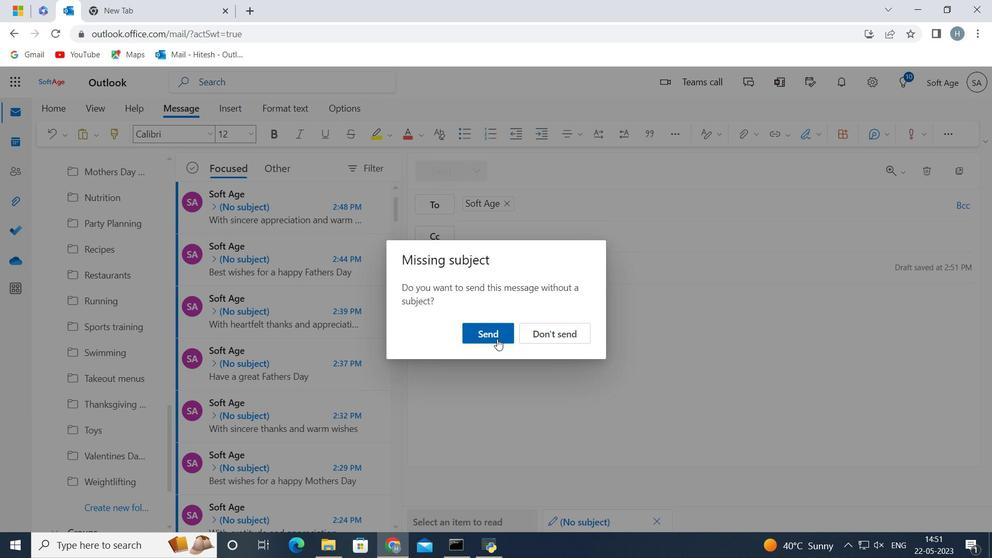 
Action: Mouse pressed left at (495, 331)
Screenshot: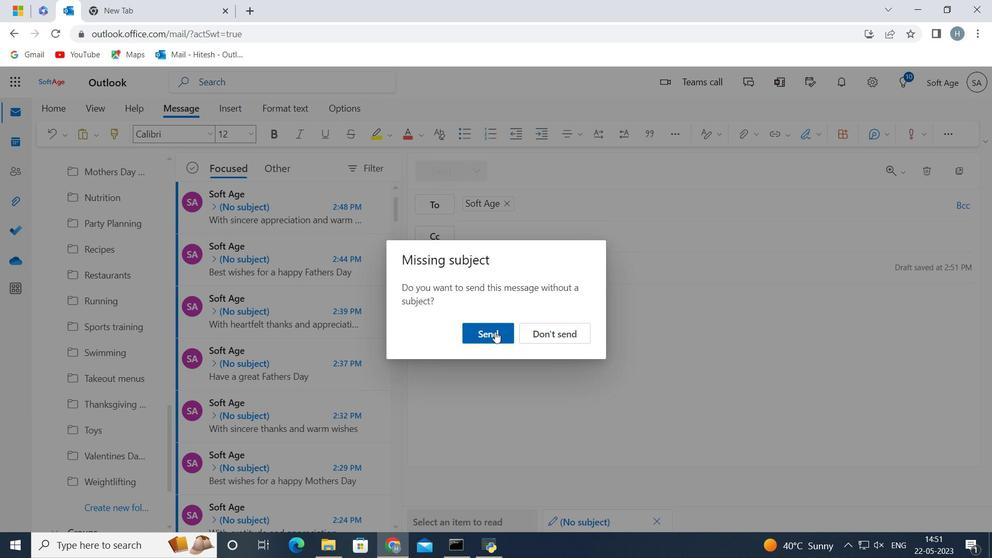 
Action: Mouse moved to (493, 330)
Screenshot: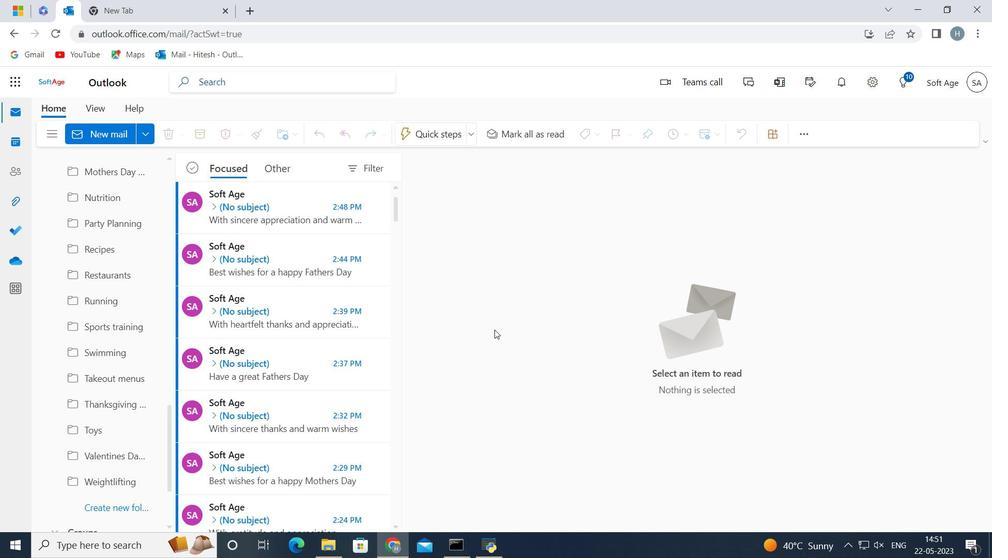 
